 Task: Find connections with filter location Manage with filter topic #fundraisingwith filter profile language German with filter current company Yara Brasil with filter school St. Xavier's College, Jaipur with filter industry Steam and Air-Conditioning Supply with filter service category Event Photography with filter keywords title Landscaping Assistant
Action: Mouse moved to (493, 103)
Screenshot: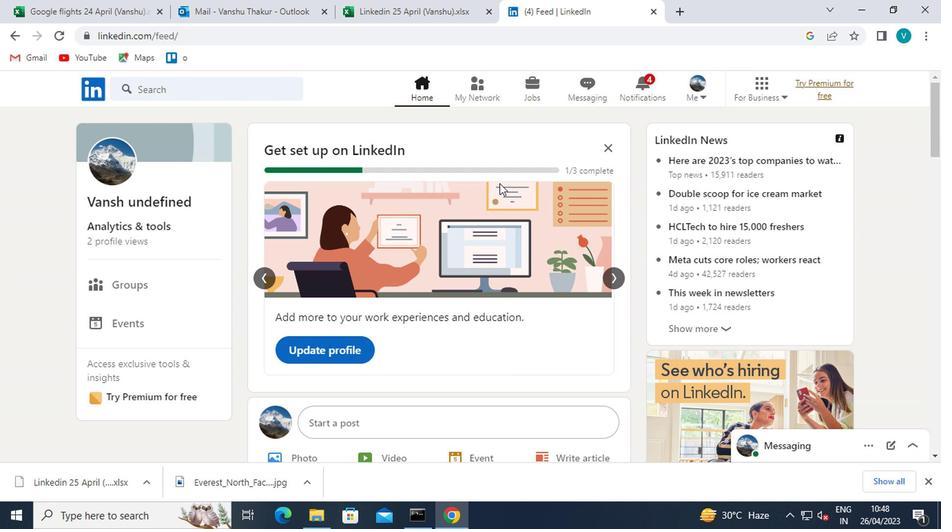
Action: Mouse pressed left at (493, 103)
Screenshot: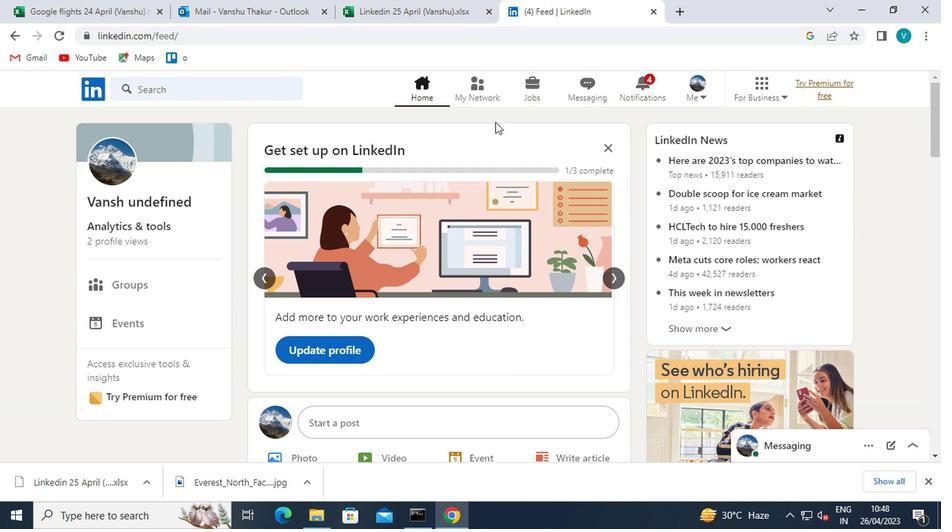 
Action: Mouse moved to (142, 160)
Screenshot: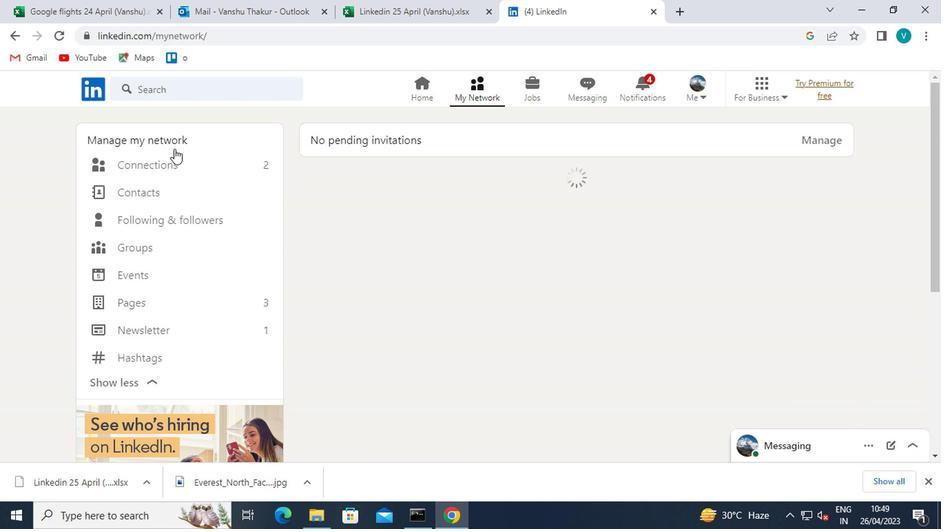 
Action: Mouse pressed left at (142, 160)
Screenshot: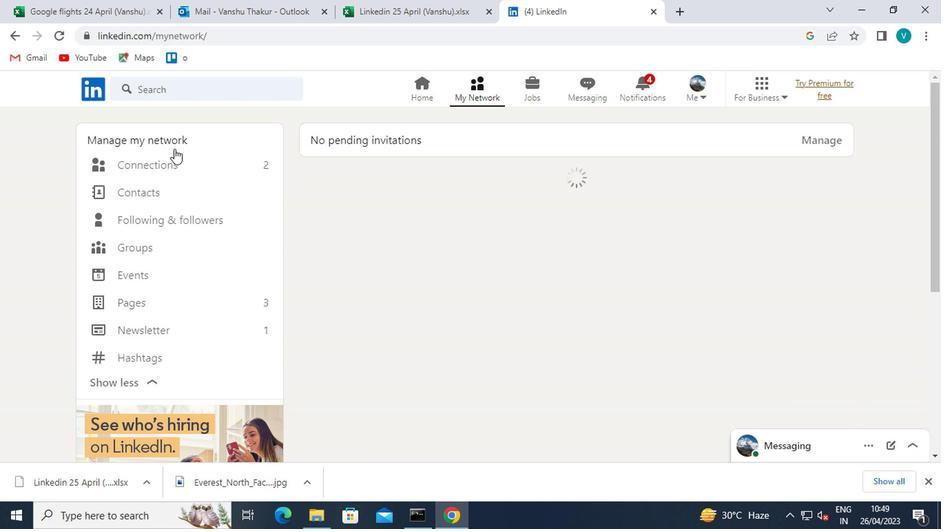 
Action: Mouse moved to (587, 168)
Screenshot: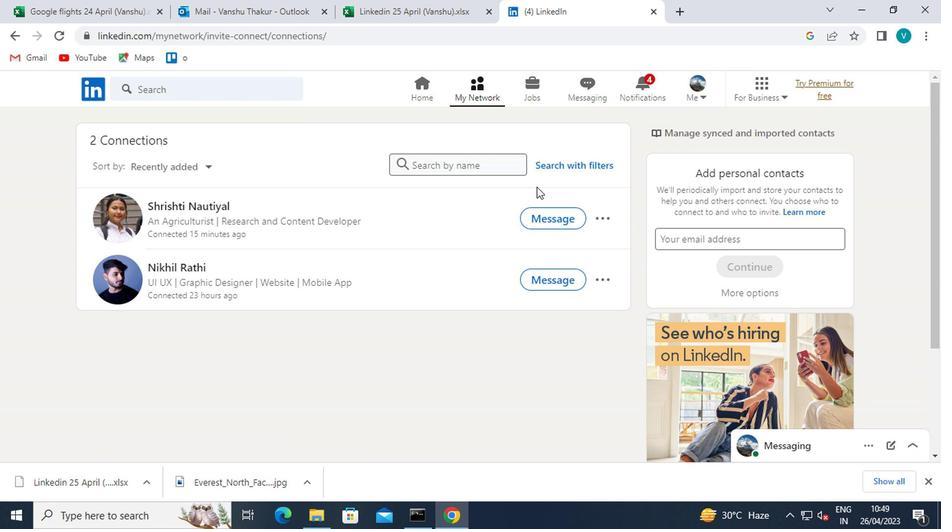 
Action: Mouse pressed left at (587, 168)
Screenshot: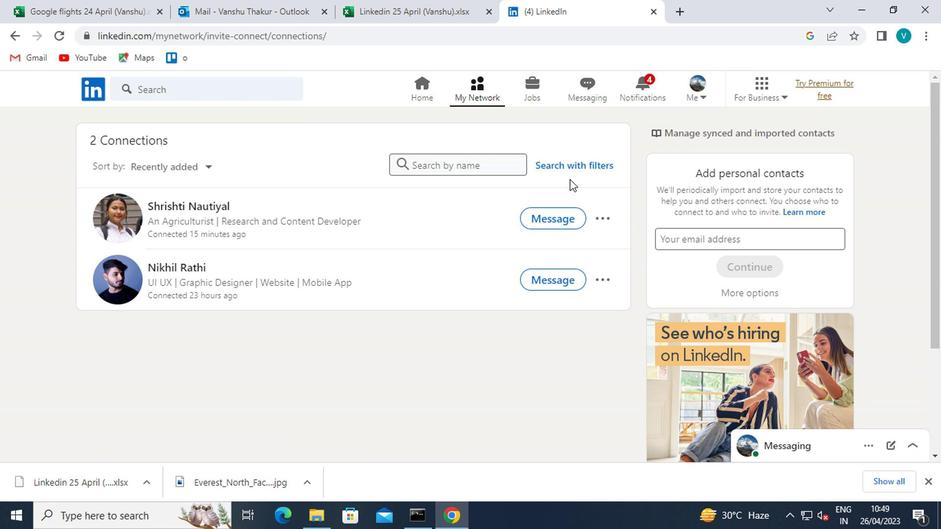 
Action: Mouse moved to (461, 129)
Screenshot: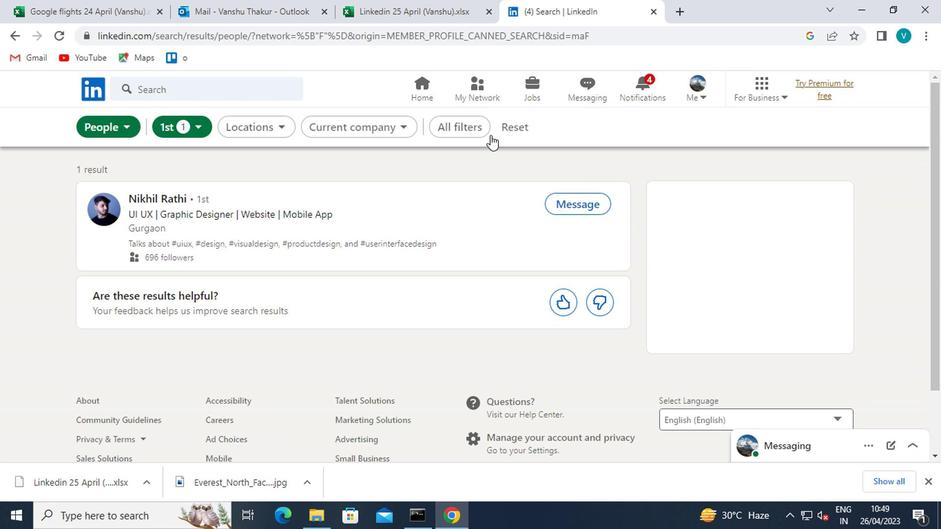 
Action: Mouse pressed left at (461, 129)
Screenshot: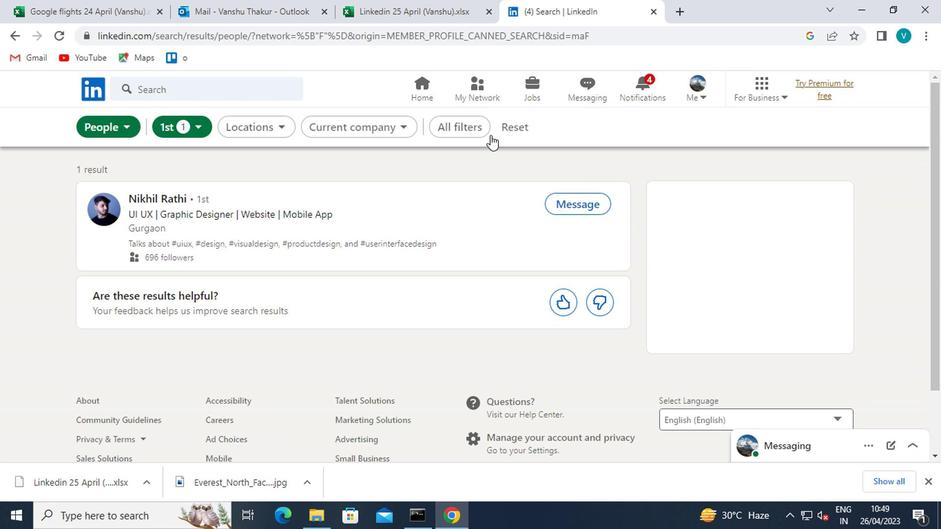
Action: Mouse moved to (609, 221)
Screenshot: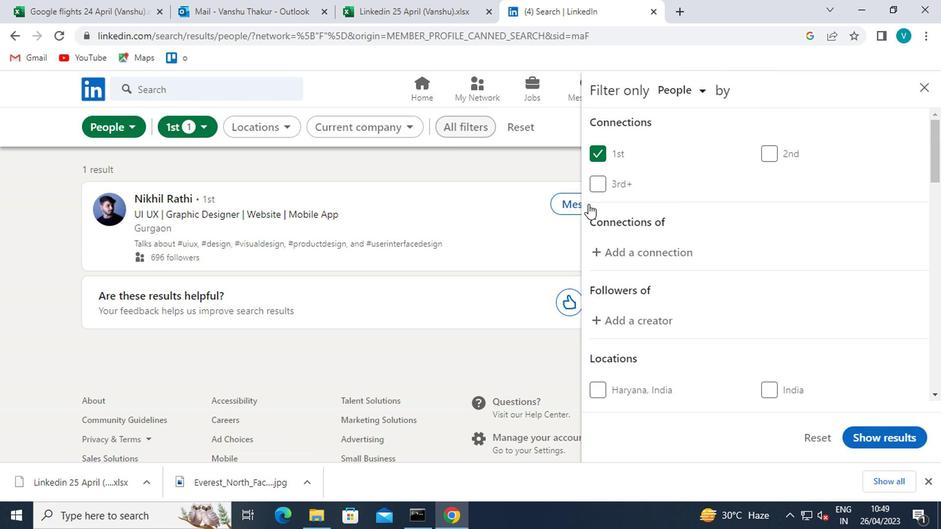 
Action: Mouse scrolled (609, 220) with delta (0, 0)
Screenshot: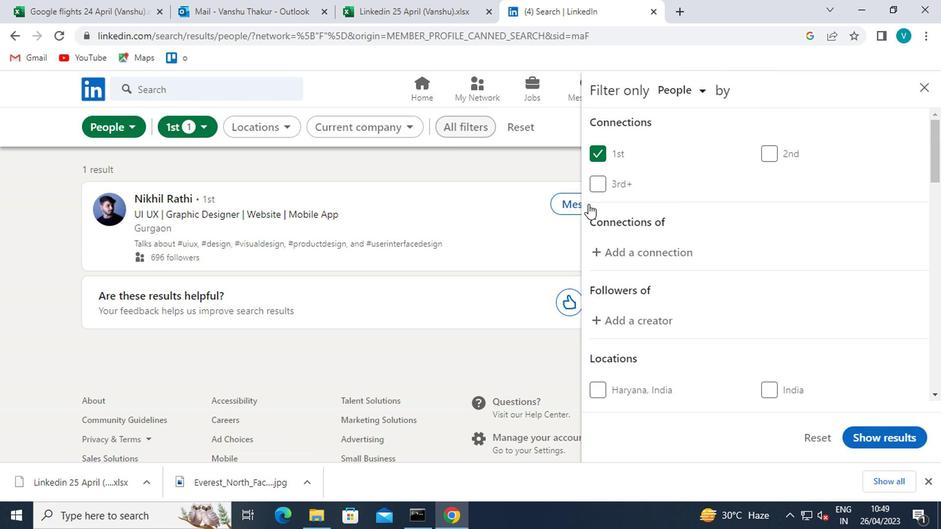 
Action: Mouse scrolled (609, 220) with delta (0, 0)
Screenshot: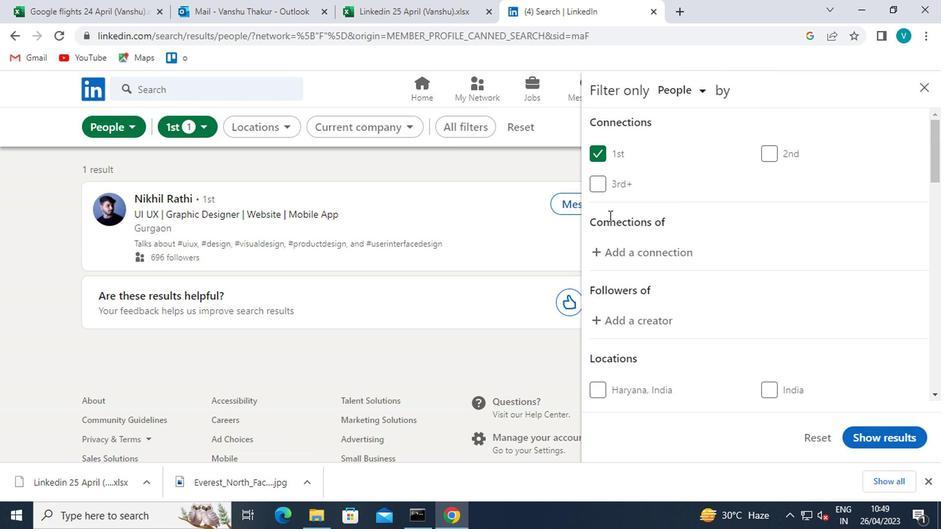 
Action: Mouse moved to (609, 221)
Screenshot: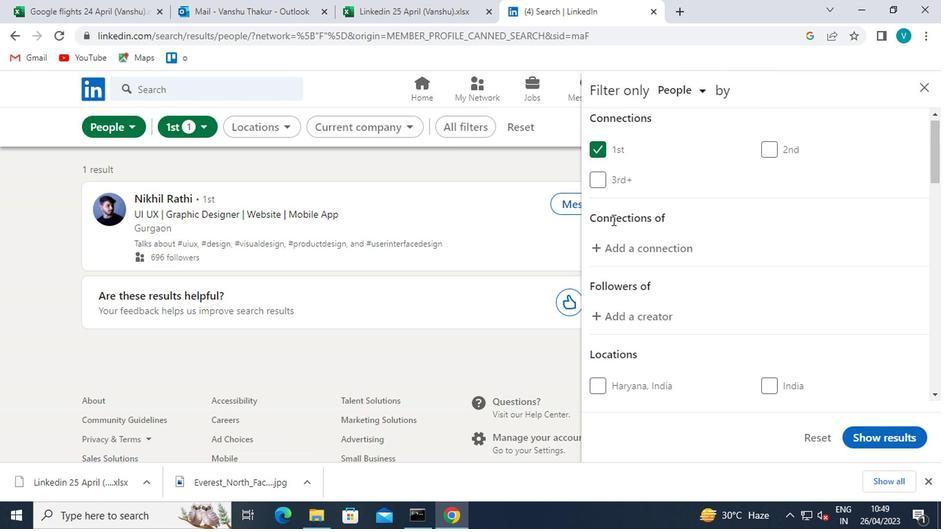
Action: Mouse scrolled (609, 220) with delta (0, 0)
Screenshot: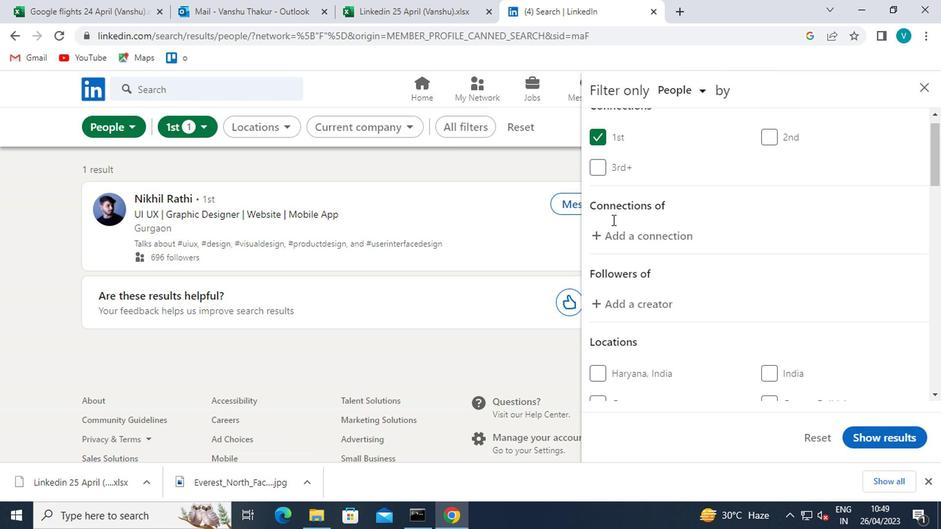 
Action: Mouse moved to (629, 246)
Screenshot: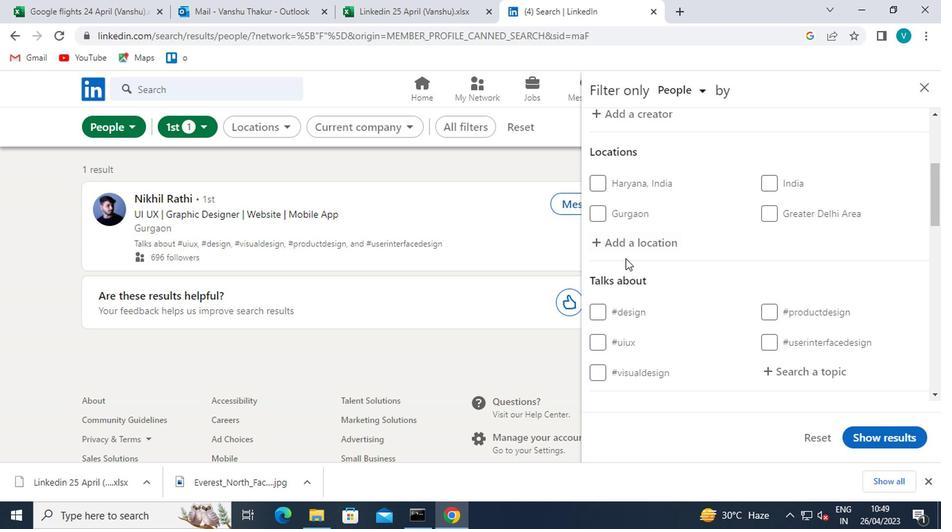 
Action: Mouse pressed left at (629, 246)
Screenshot: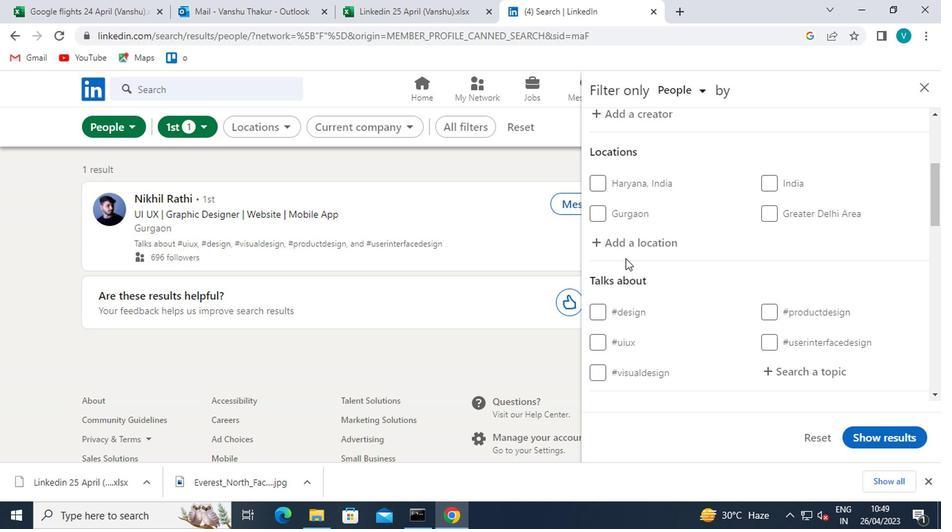 
Action: Key pressed <Key.shift>MANAGE
Screenshot: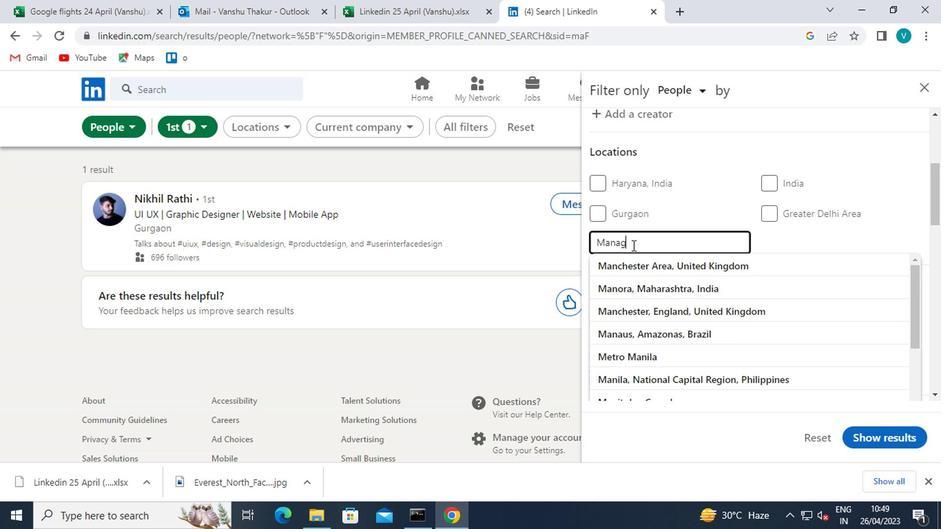 
Action: Mouse moved to (646, 261)
Screenshot: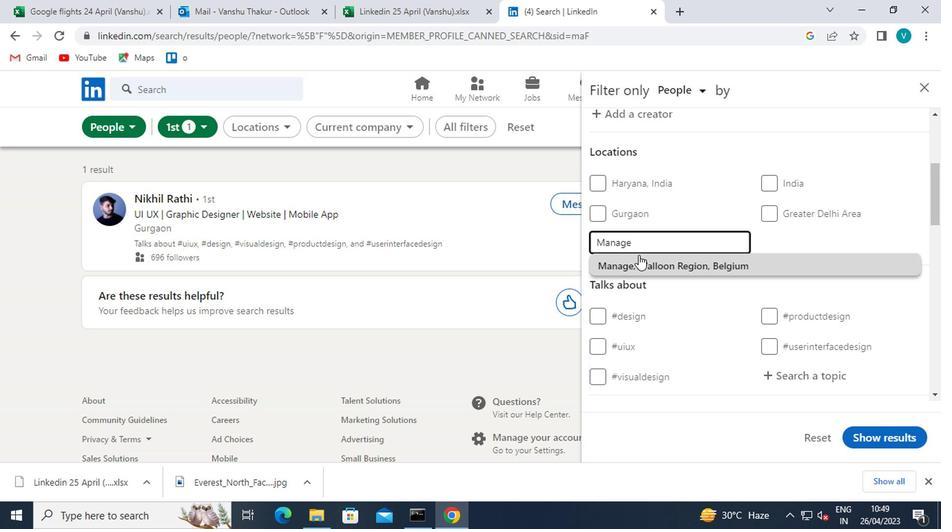 
Action: Mouse pressed left at (646, 261)
Screenshot: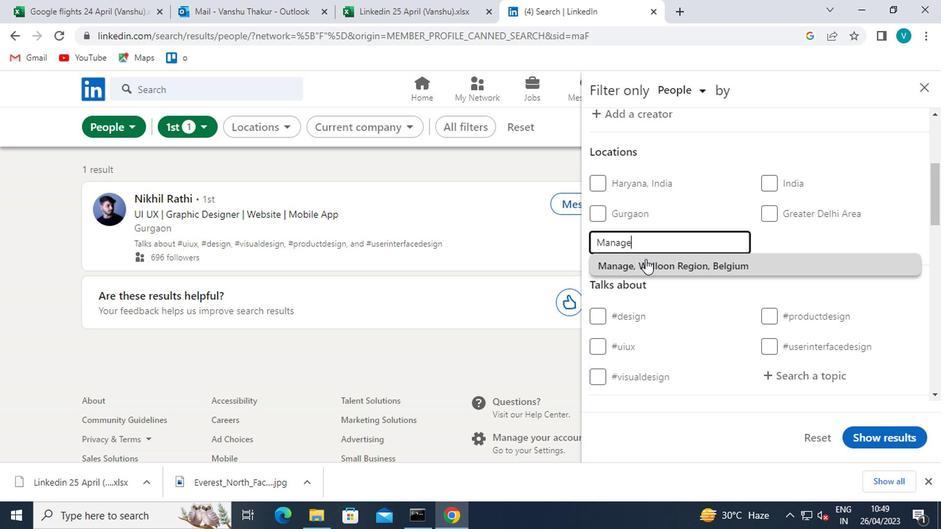 
Action: Mouse scrolled (646, 261) with delta (0, 0)
Screenshot: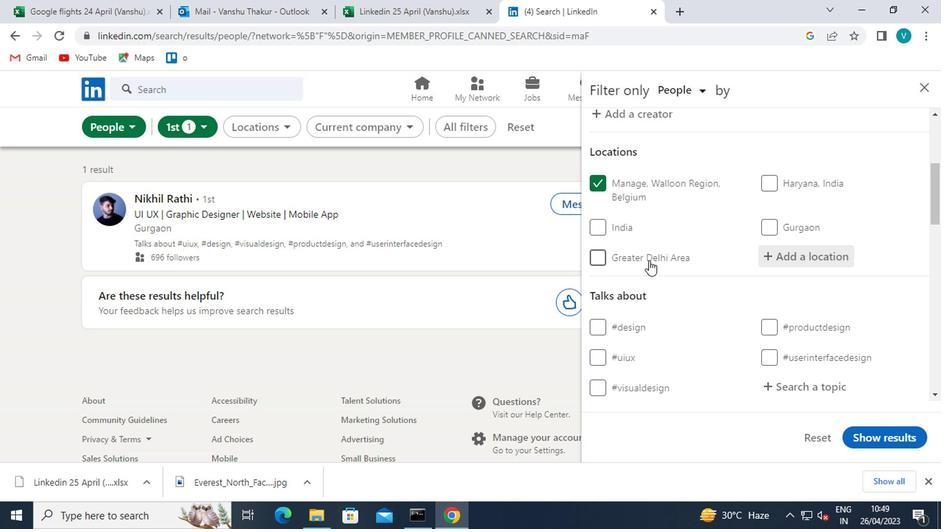 
Action: Mouse moved to (763, 315)
Screenshot: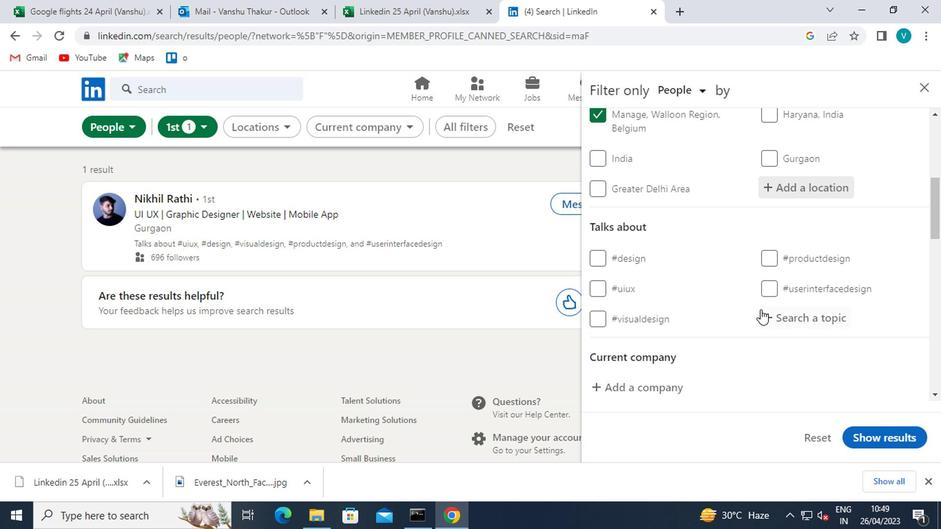
Action: Mouse pressed left at (763, 315)
Screenshot: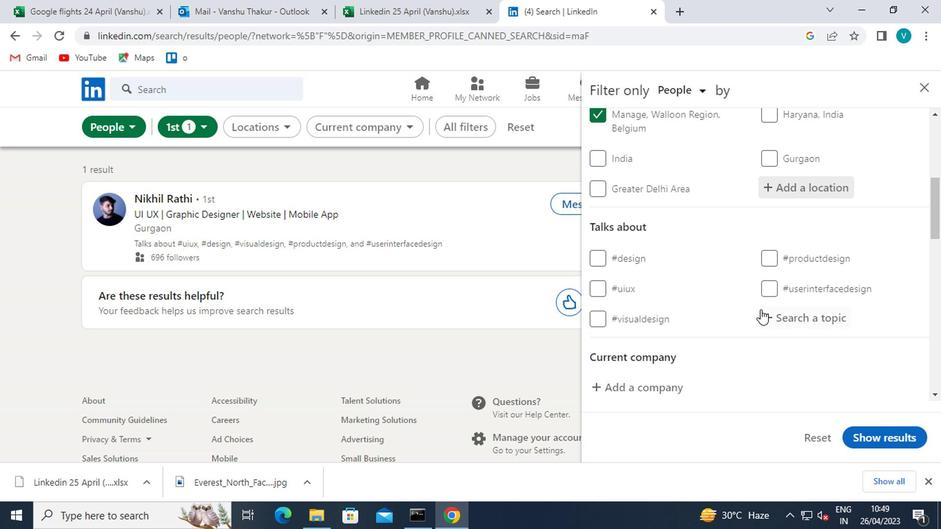 
Action: Key pressed <Key.shift>#FUNDRAISING
Screenshot: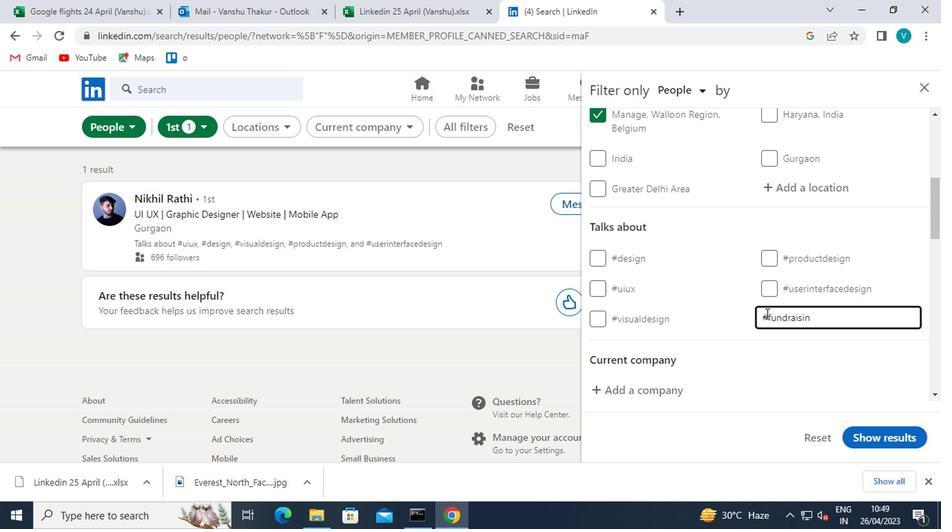 
Action: Mouse moved to (773, 340)
Screenshot: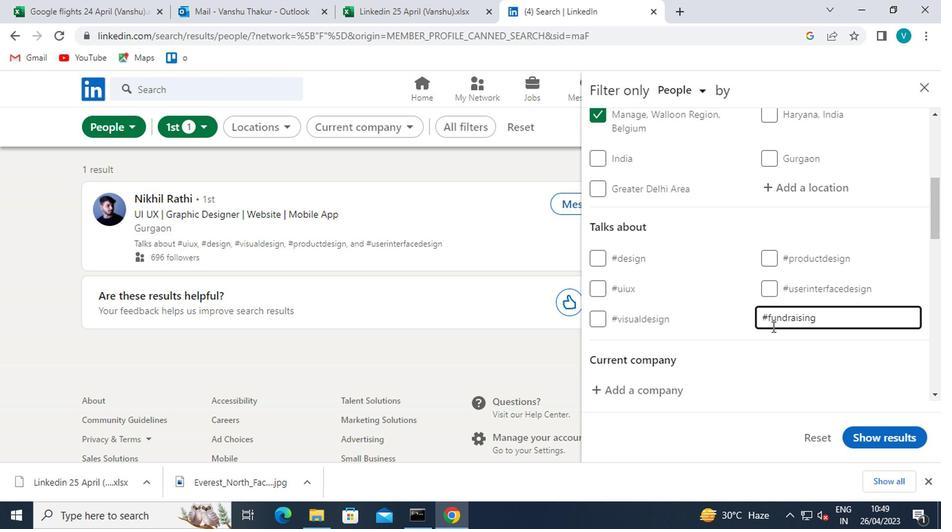 
Action: Mouse pressed left at (773, 340)
Screenshot: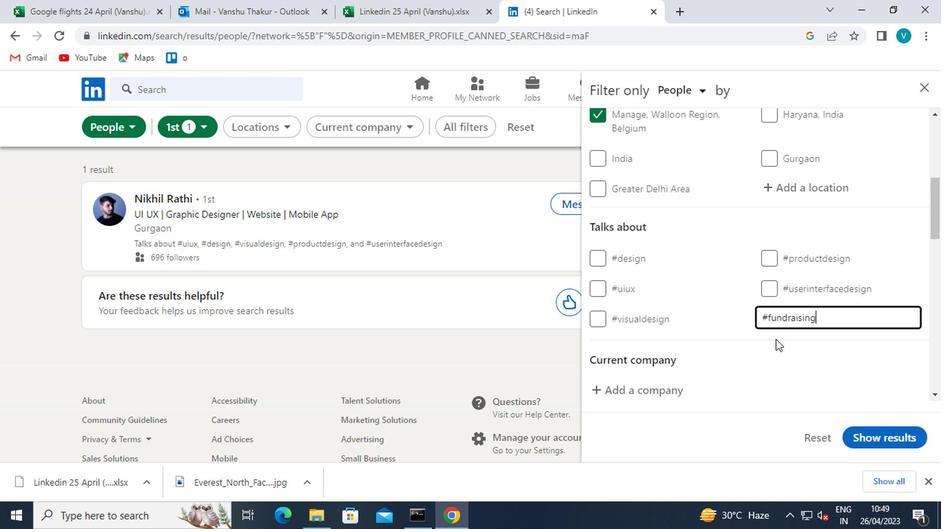 
Action: Mouse scrolled (773, 339) with delta (0, 0)
Screenshot: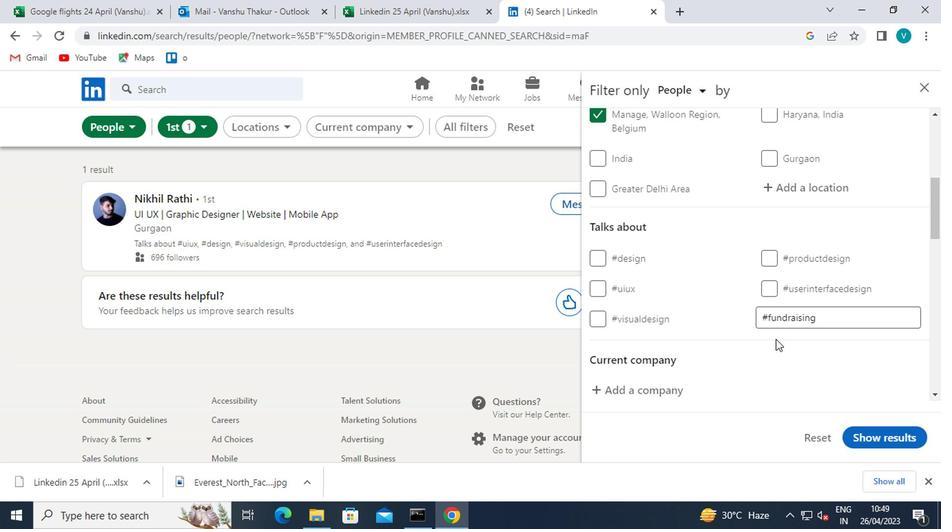 
Action: Mouse scrolled (773, 339) with delta (0, 0)
Screenshot: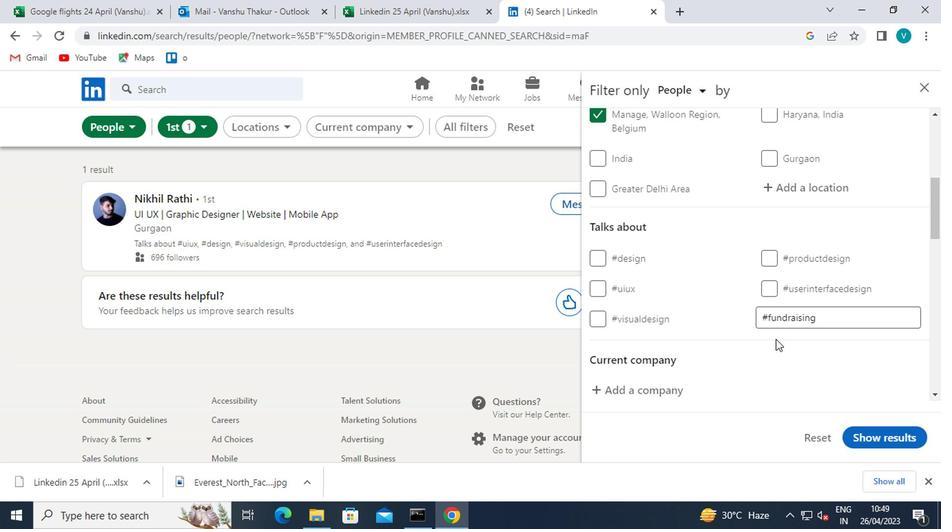 
Action: Mouse moved to (640, 244)
Screenshot: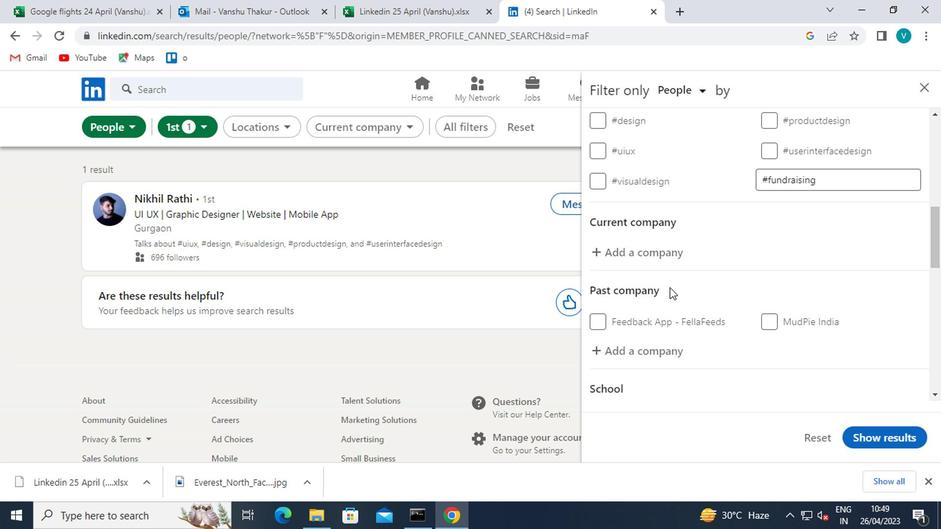 
Action: Mouse pressed left at (640, 244)
Screenshot: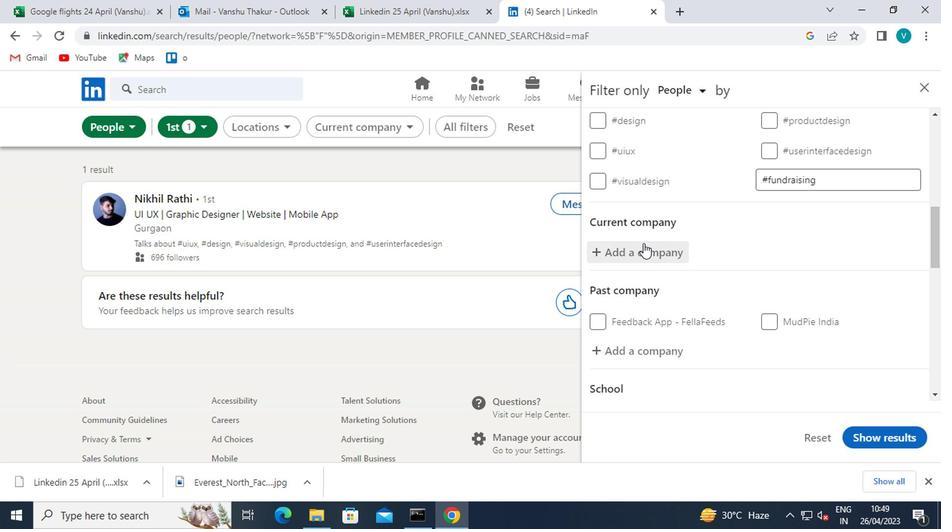 
Action: Key pressed <Key.shift><Key.shift>YARA<Key.space>
Screenshot: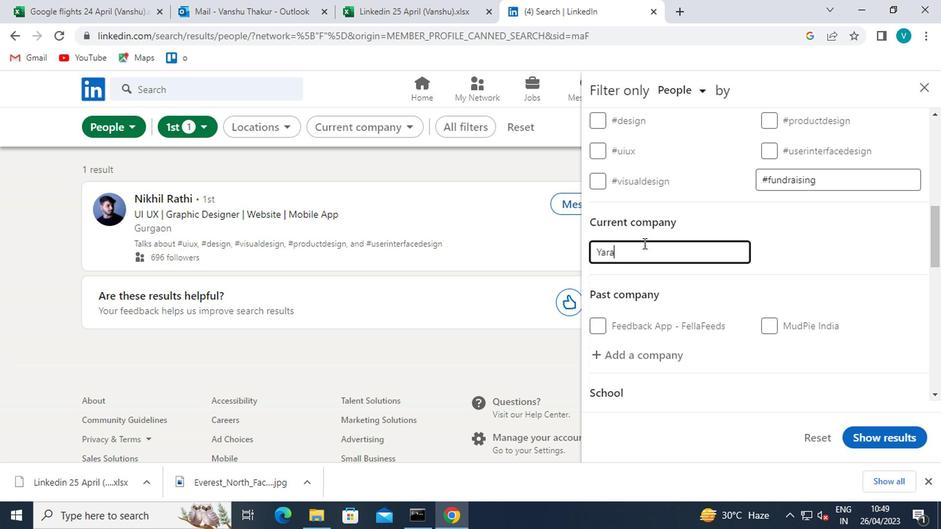 
Action: Mouse moved to (664, 312)
Screenshot: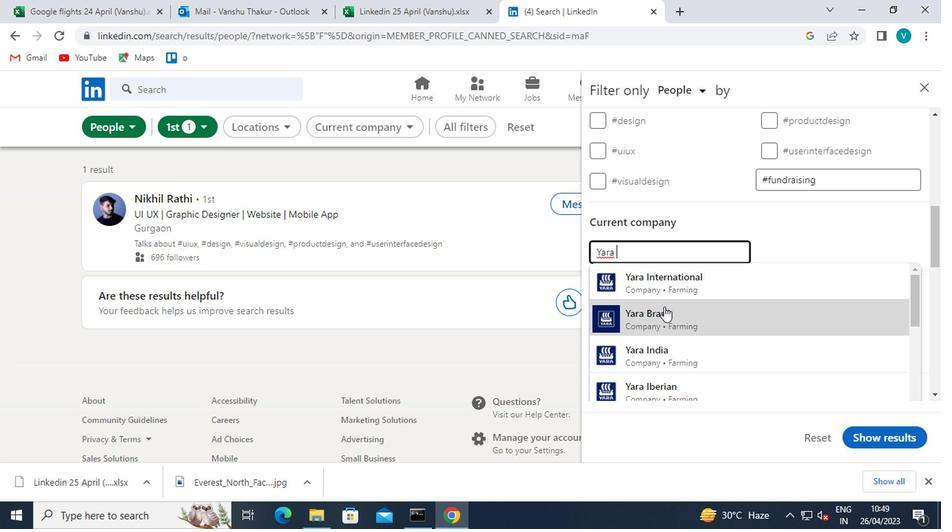 
Action: Mouse pressed left at (664, 312)
Screenshot: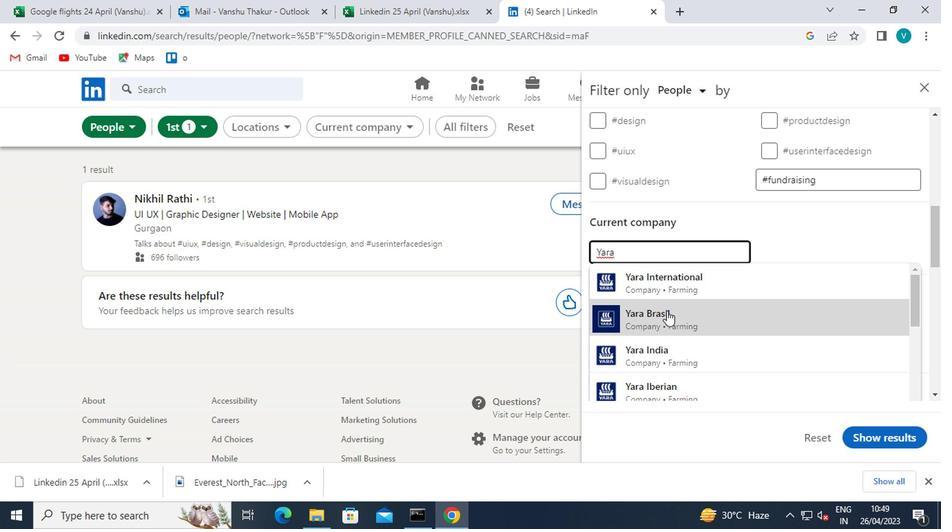 
Action: Mouse scrolled (664, 311) with delta (0, 0)
Screenshot: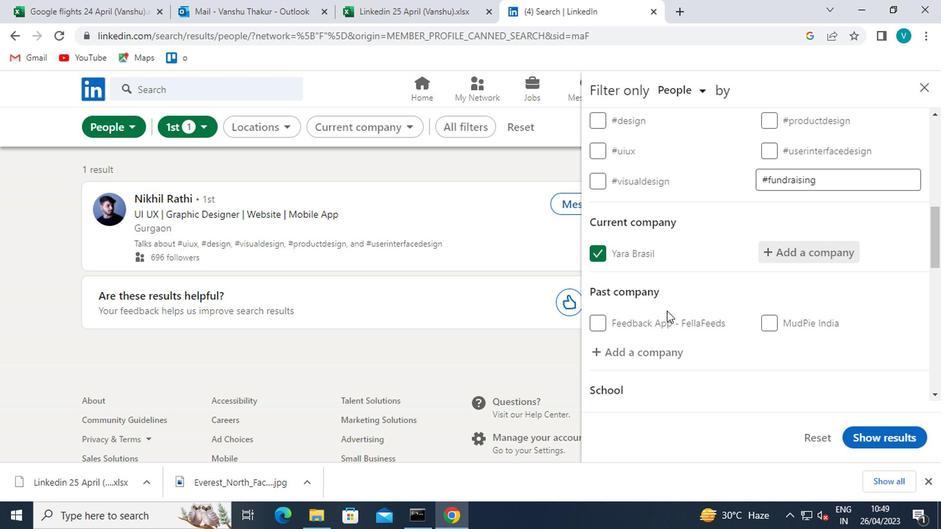 
Action: Mouse scrolled (664, 311) with delta (0, 0)
Screenshot: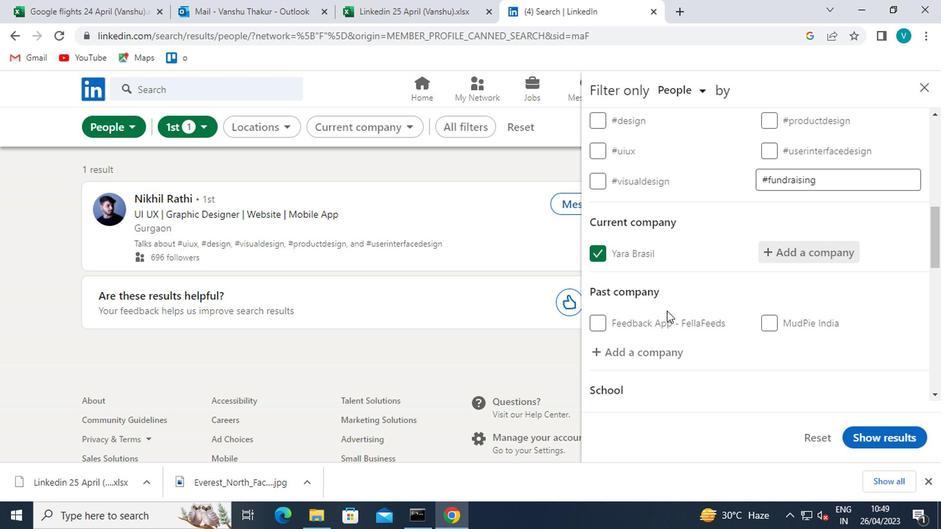 
Action: Mouse moved to (629, 333)
Screenshot: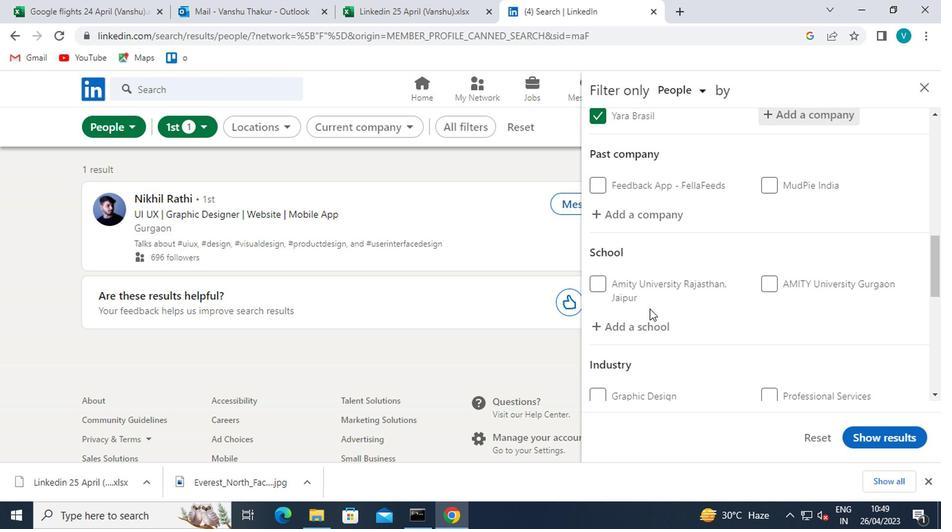 
Action: Mouse pressed left at (629, 333)
Screenshot: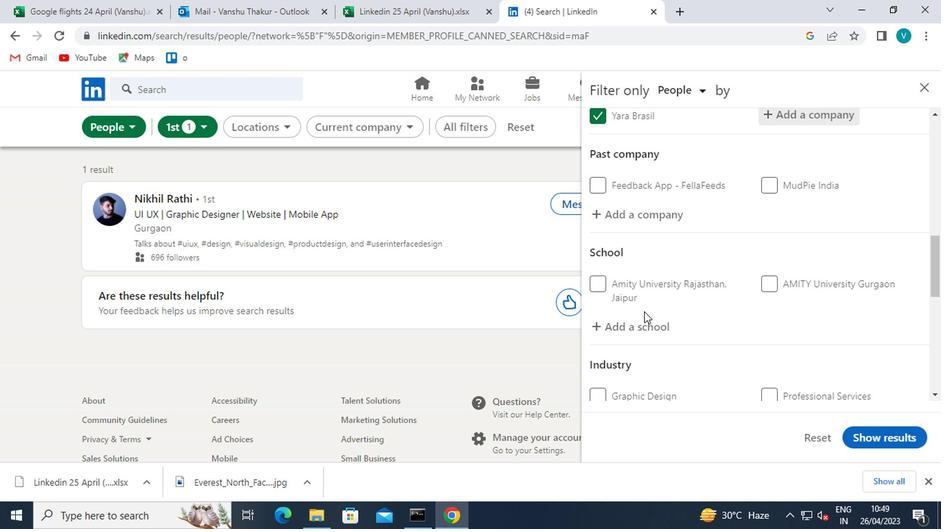 
Action: Key pressed <Key.shift>ST,<Key.backspace>.<Key.space><Key.shift><Key.shift>XAVIERS<Key.space><Key.shift>COLLEGE,<Key.space><Key.shift>J
Screenshot: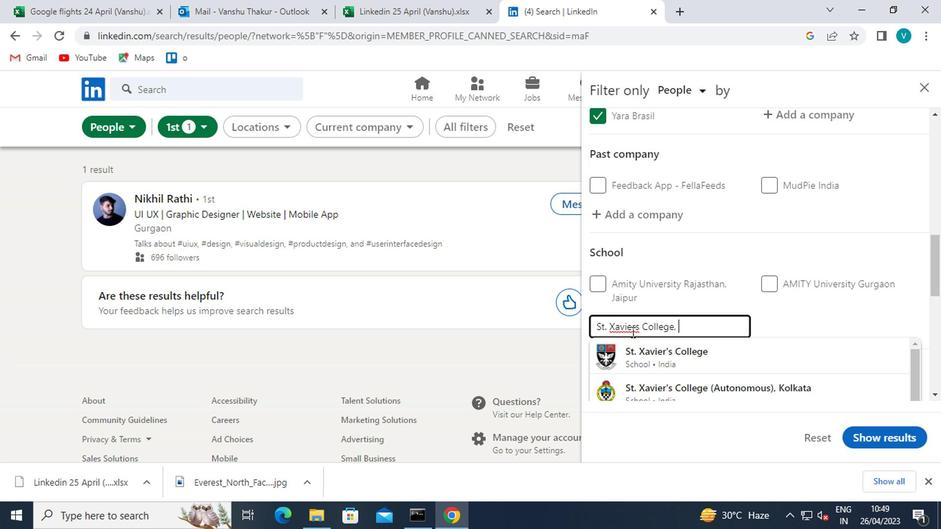 
Action: Mouse moved to (767, 359)
Screenshot: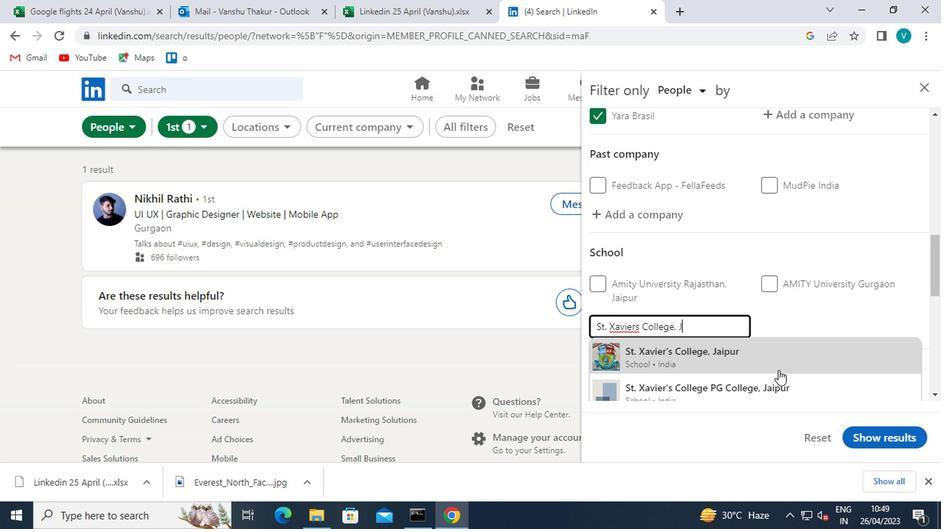 
Action: Mouse pressed left at (767, 359)
Screenshot: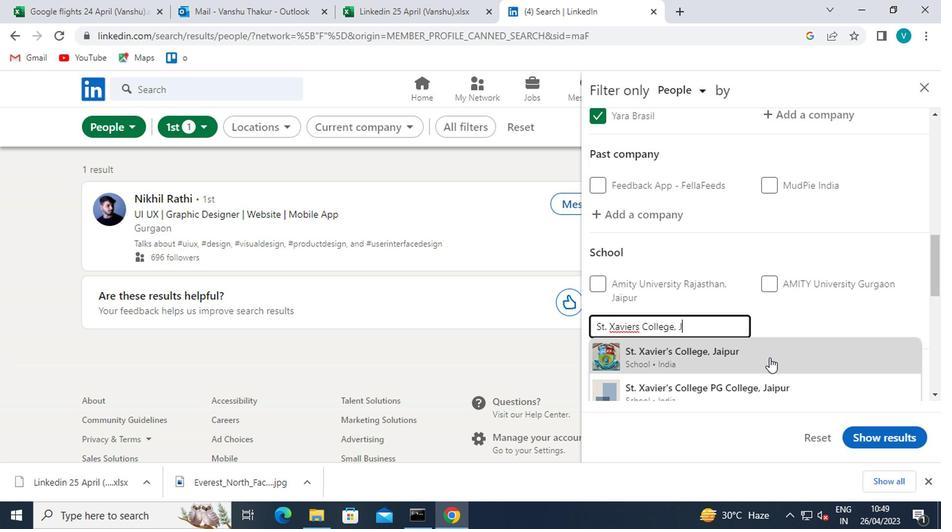 
Action: Mouse scrolled (767, 358) with delta (0, 0)
Screenshot: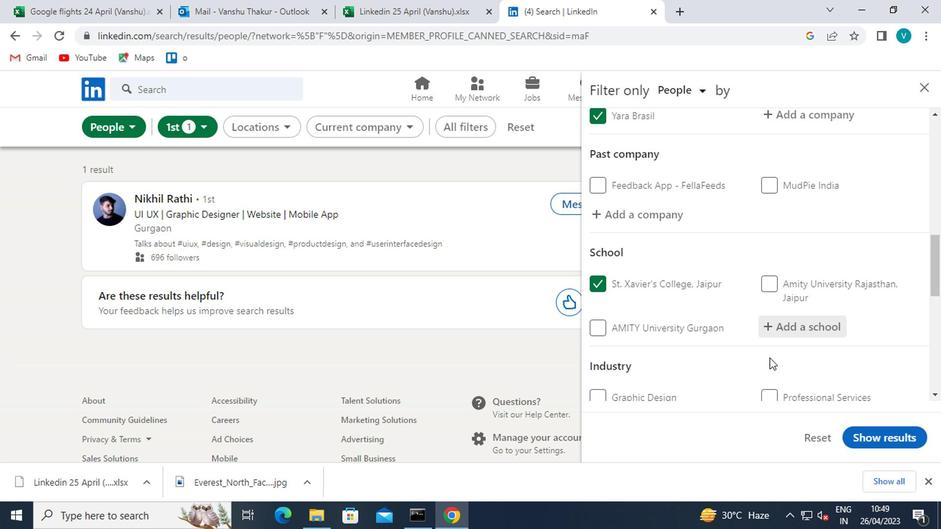 
Action: Mouse scrolled (767, 358) with delta (0, 0)
Screenshot: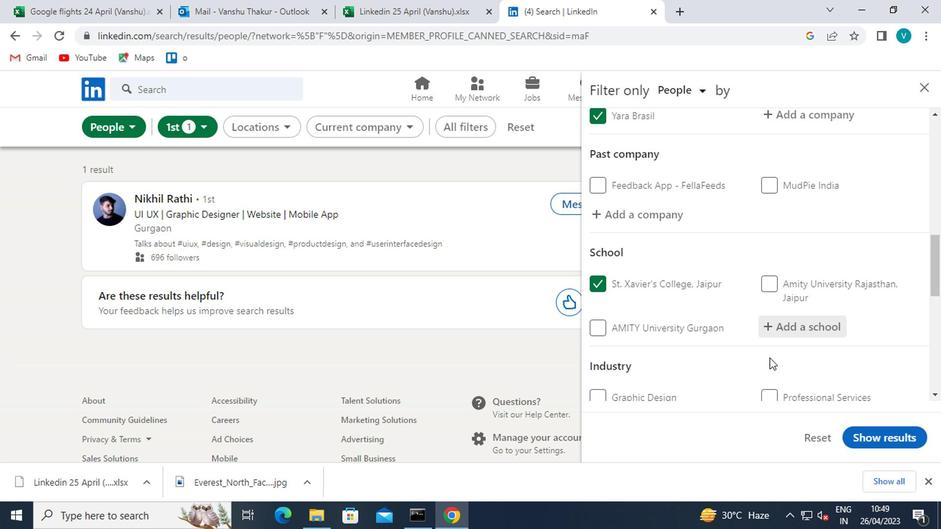 
Action: Mouse scrolled (767, 358) with delta (0, 0)
Screenshot: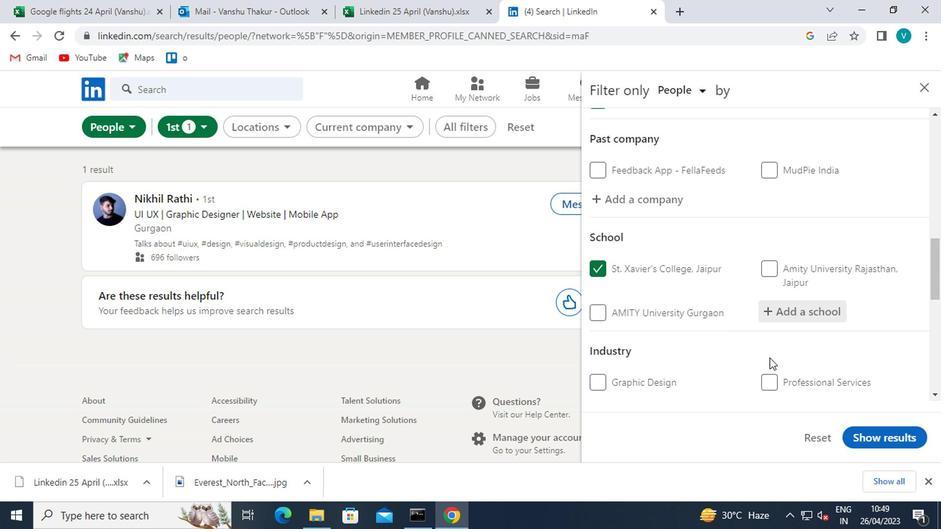 
Action: Mouse moved to (803, 221)
Screenshot: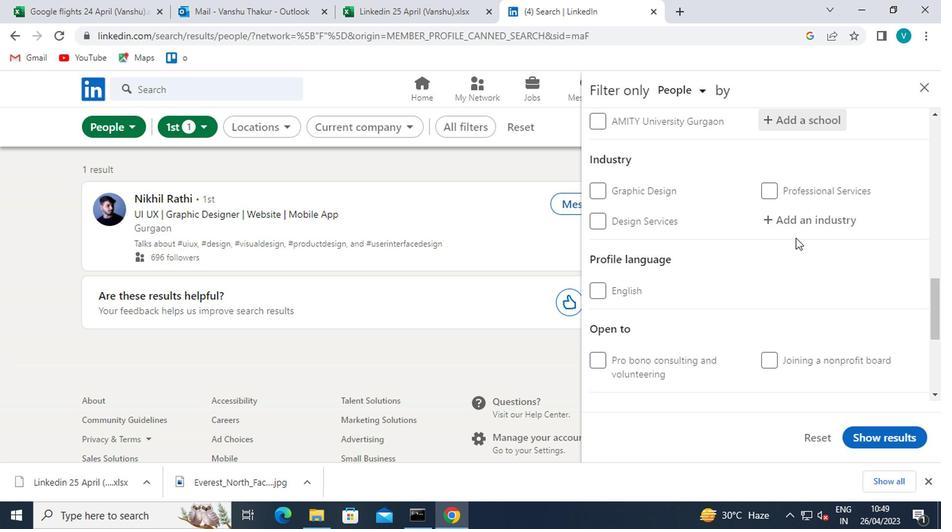 
Action: Mouse pressed left at (803, 221)
Screenshot: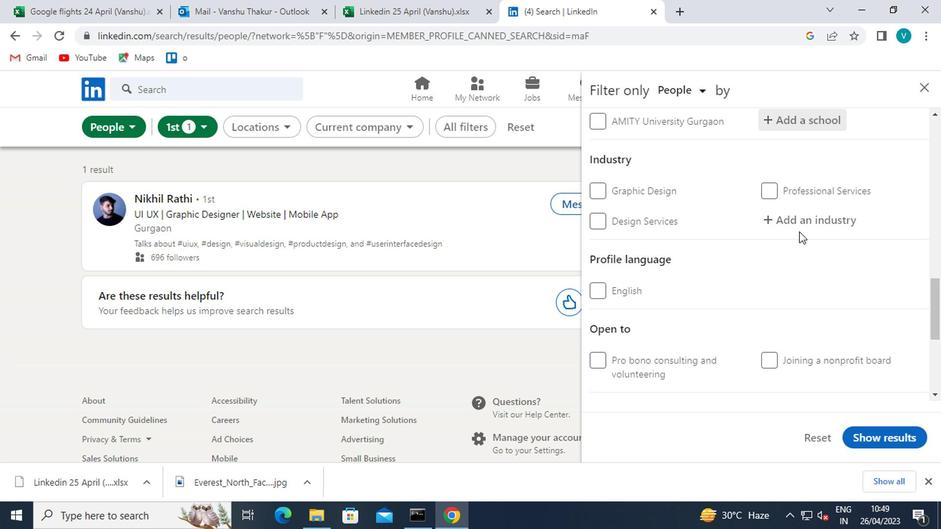 
Action: Key pressed <Key.shift>STEAM<Key.space>
Screenshot: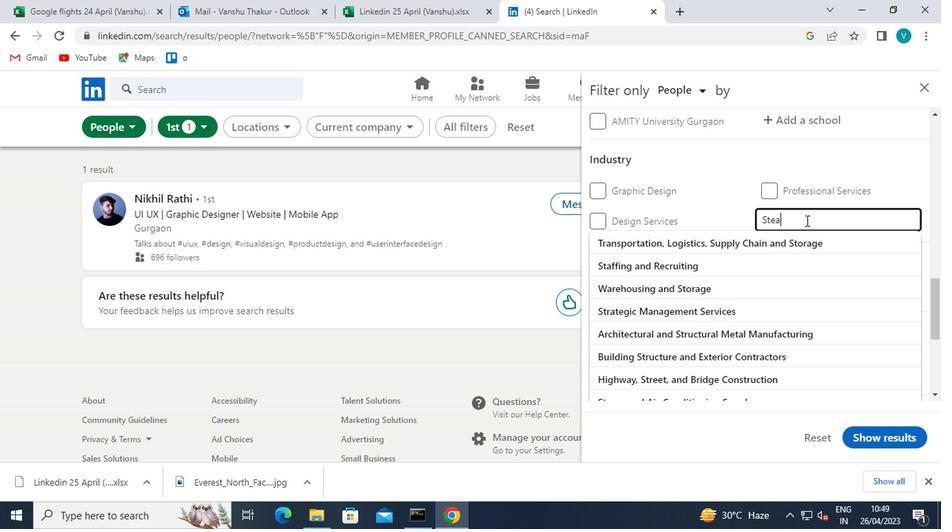 
Action: Mouse moved to (748, 246)
Screenshot: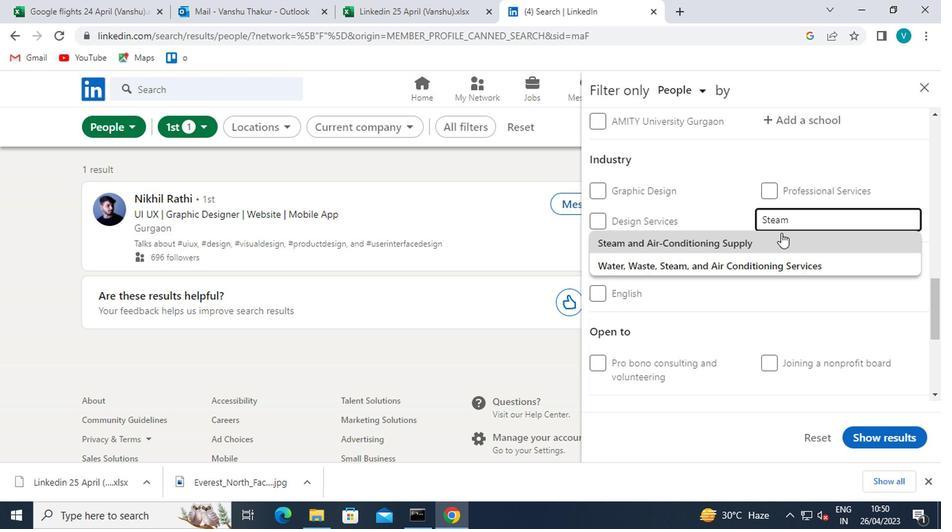 
Action: Mouse pressed left at (748, 246)
Screenshot: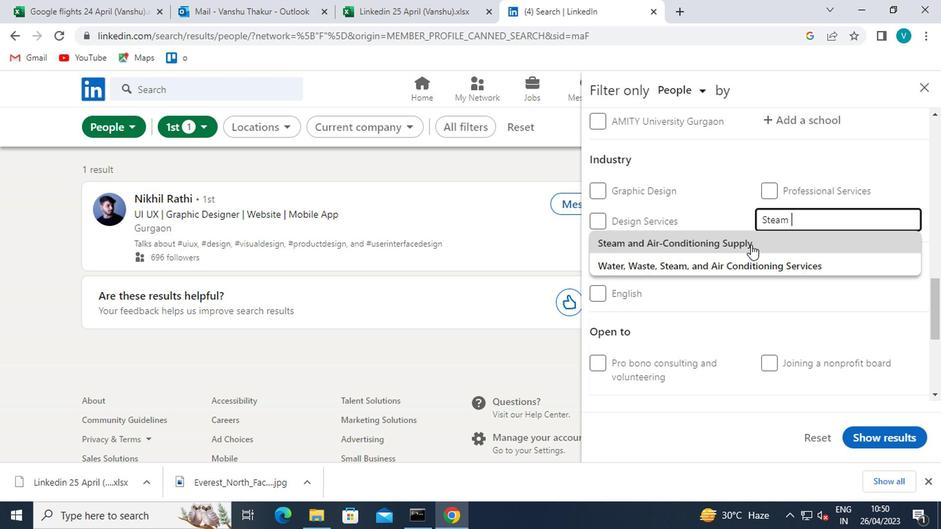 
Action: Mouse scrolled (748, 245) with delta (0, 0)
Screenshot: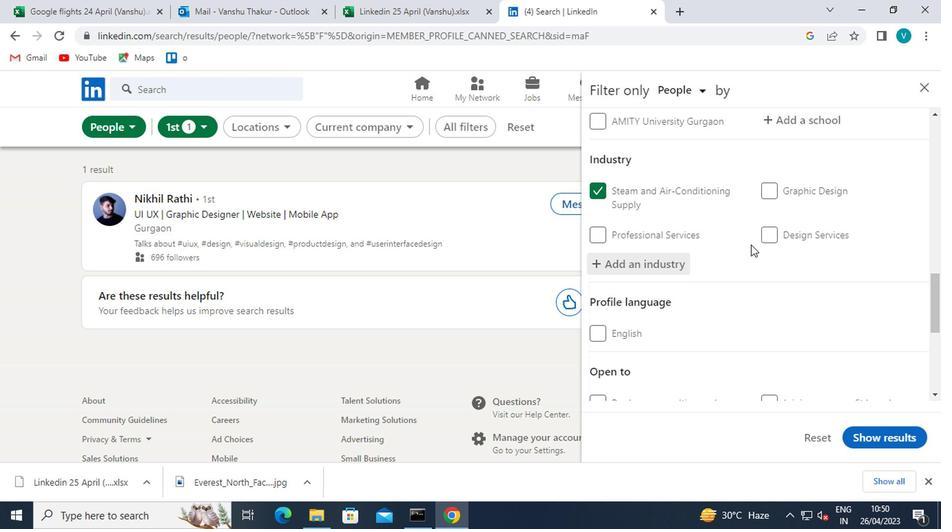 
Action: Mouse scrolled (748, 245) with delta (0, 0)
Screenshot: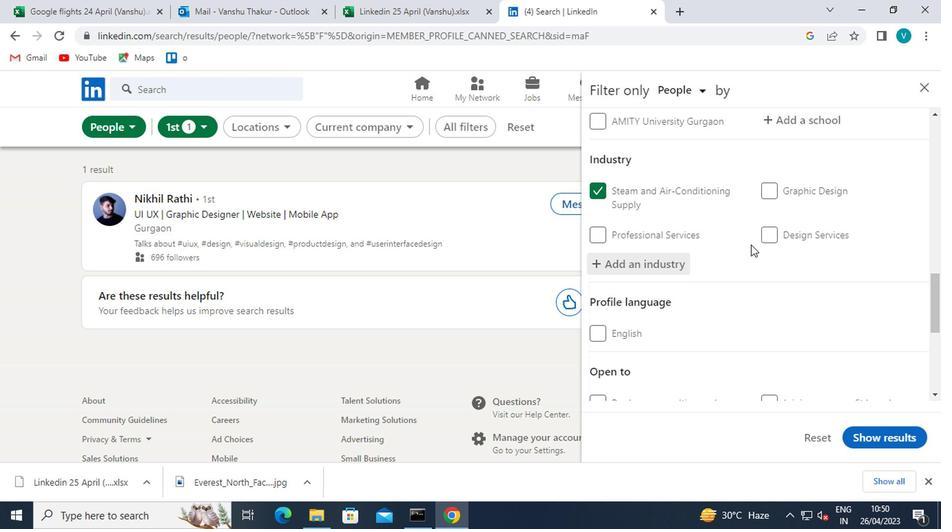
Action: Mouse moved to (742, 257)
Screenshot: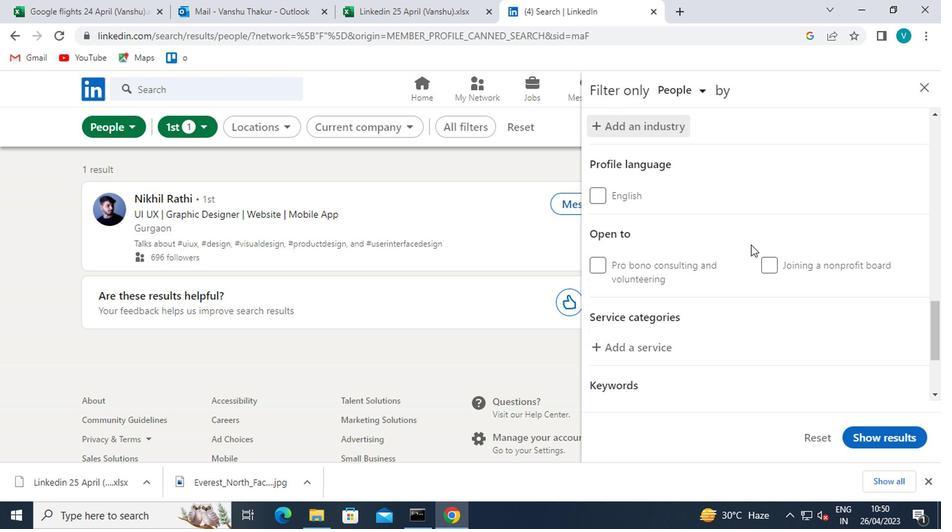 
Action: Mouse scrolled (742, 256) with delta (0, 0)
Screenshot: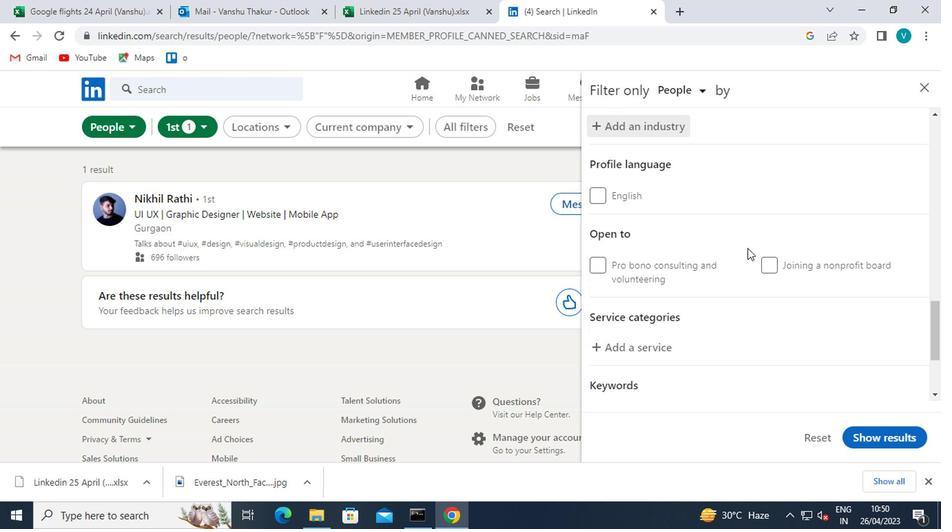 
Action: Mouse moved to (648, 275)
Screenshot: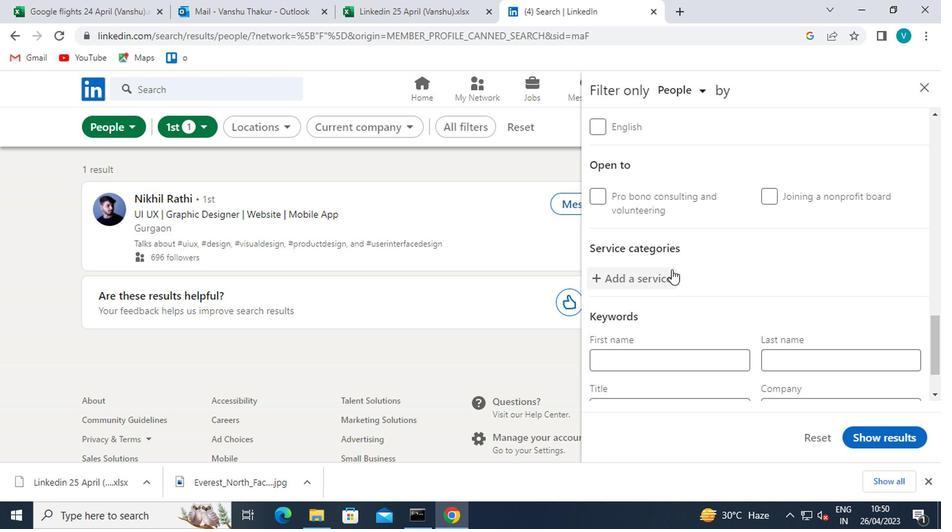 
Action: Mouse pressed left at (648, 275)
Screenshot: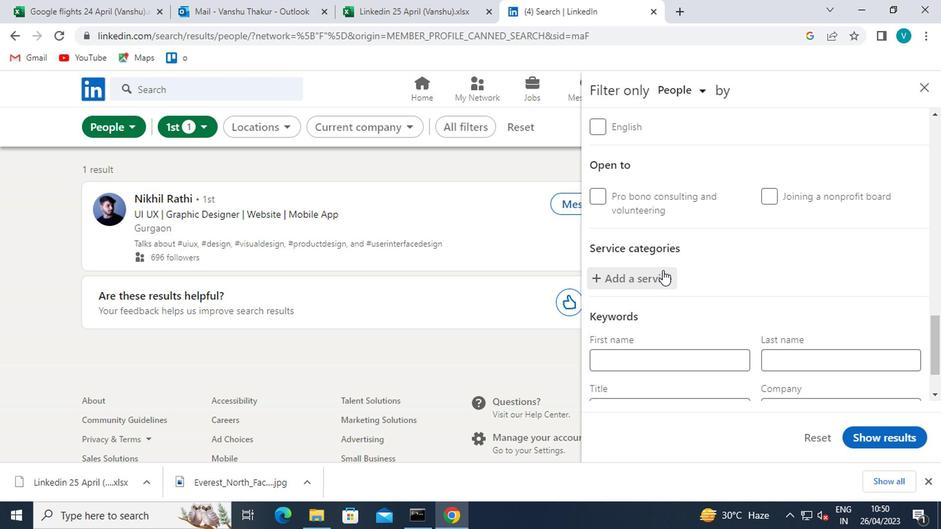 
Action: Key pressed <Key.shift>EVENT<Key.space>
Screenshot: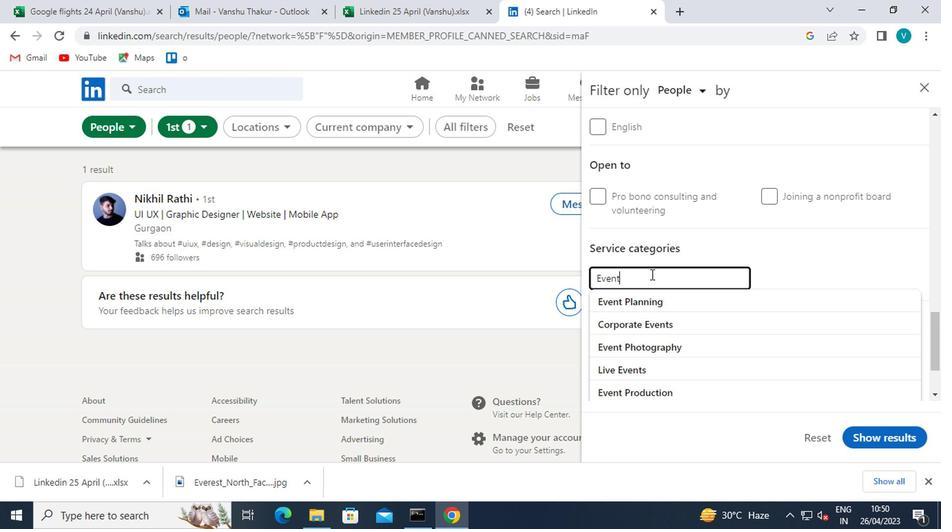 
Action: Mouse moved to (648, 322)
Screenshot: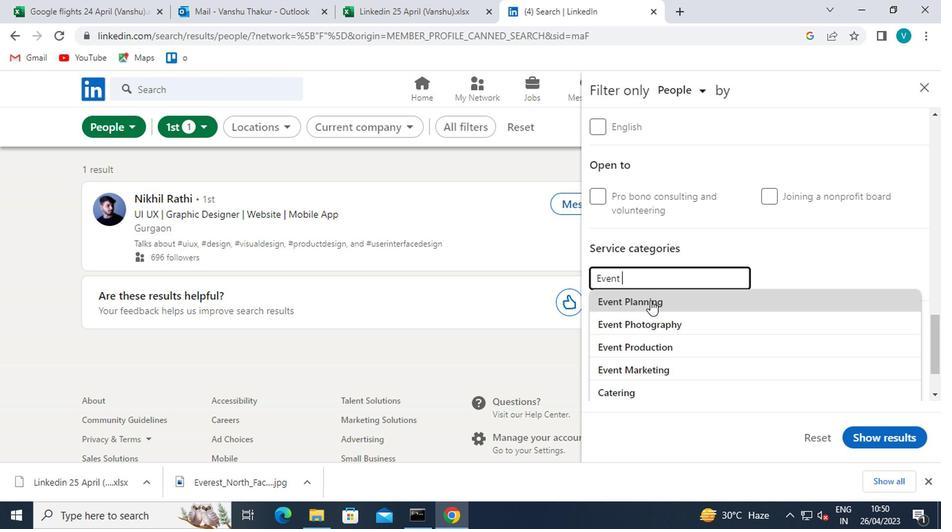 
Action: Mouse pressed left at (648, 322)
Screenshot: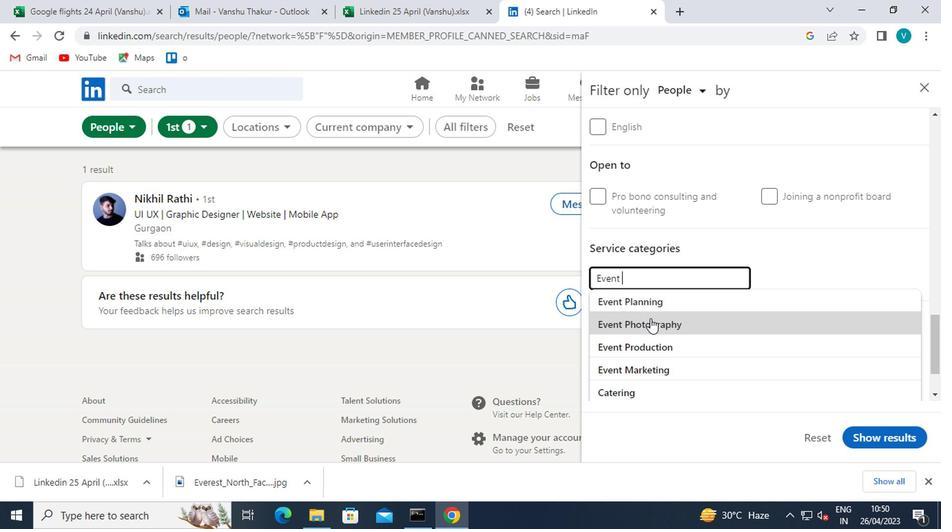
Action: Mouse scrolled (648, 321) with delta (0, 0)
Screenshot: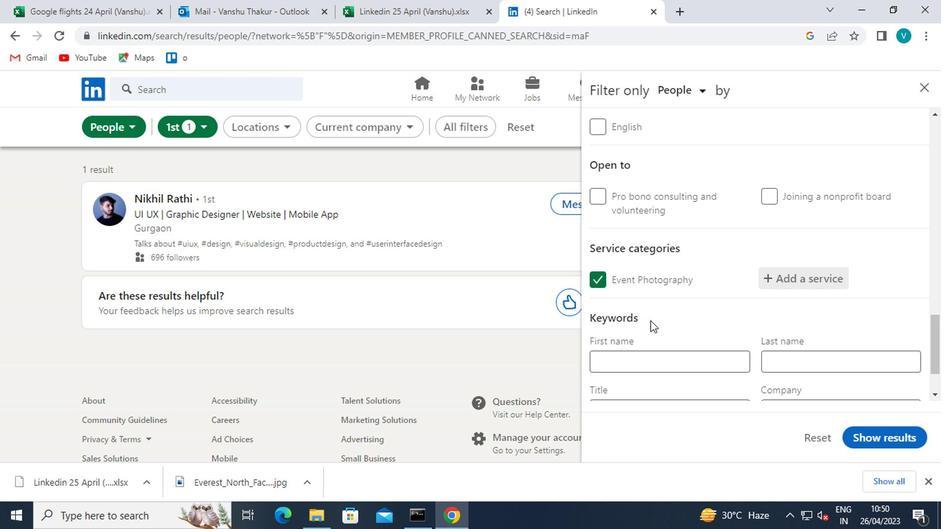 
Action: Mouse scrolled (648, 321) with delta (0, 0)
Screenshot: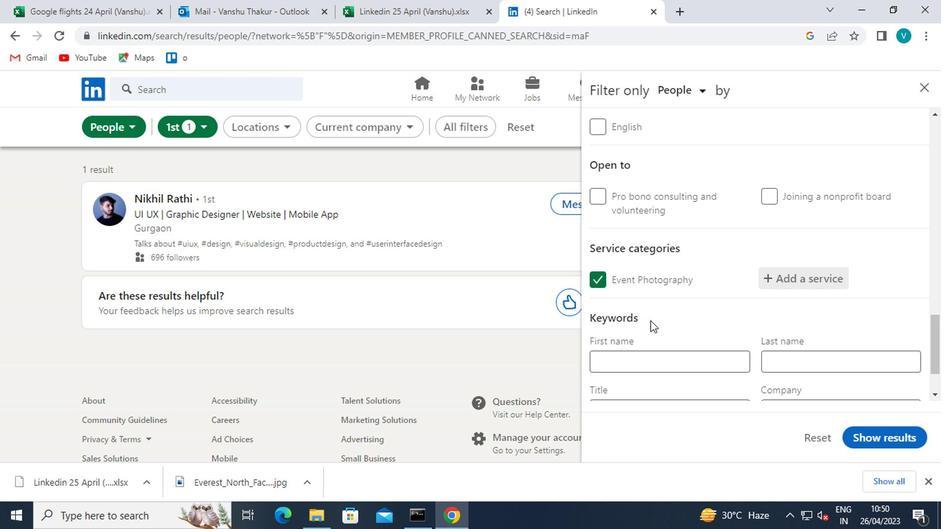 
Action: Mouse pressed left at (648, 322)
Screenshot: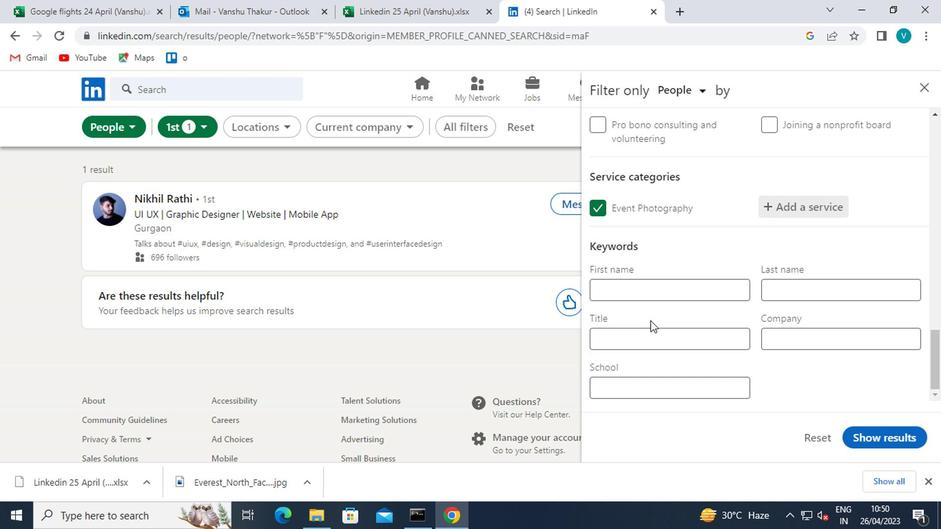 
Action: Mouse moved to (649, 326)
Screenshot: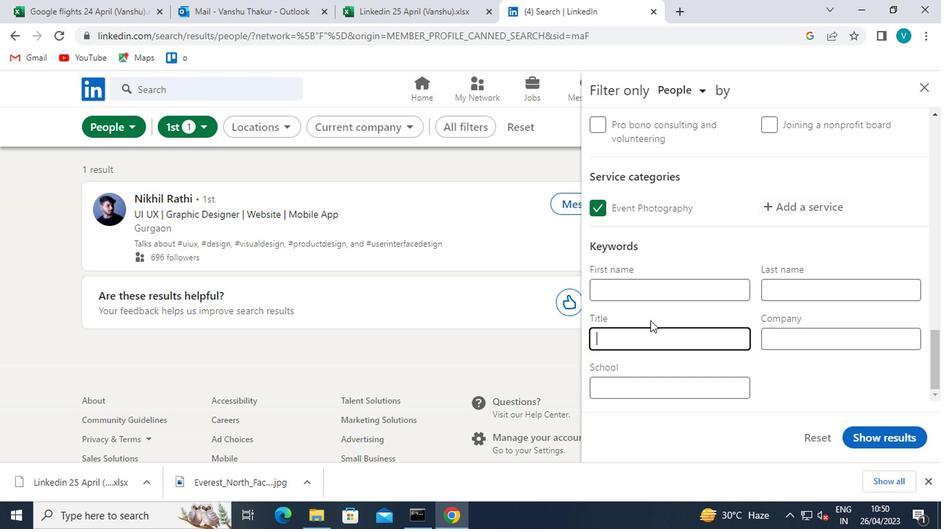 
Action: Key pressed <Key.shift>LAM<Key.backspace>NDSCAPING<Key.space><Key.shift>
Screenshot: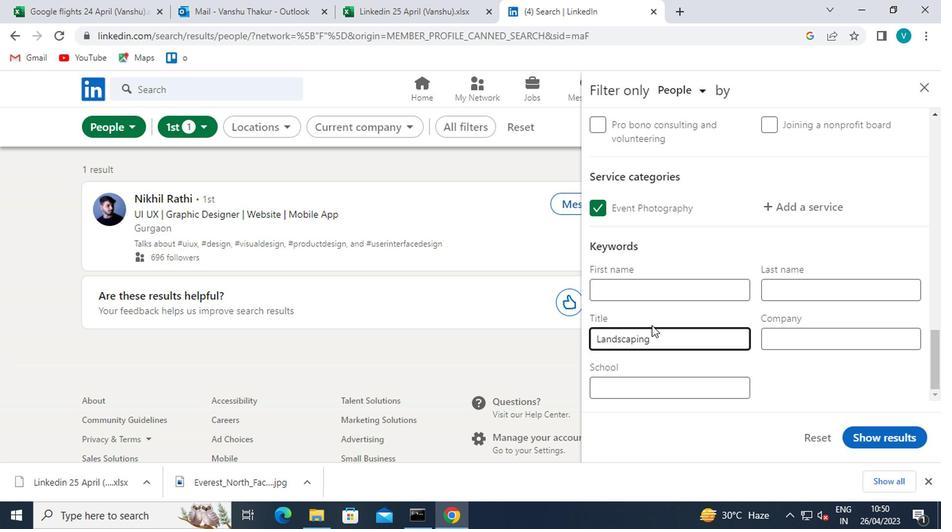 
Action: Mouse moved to (649, 326)
Screenshot: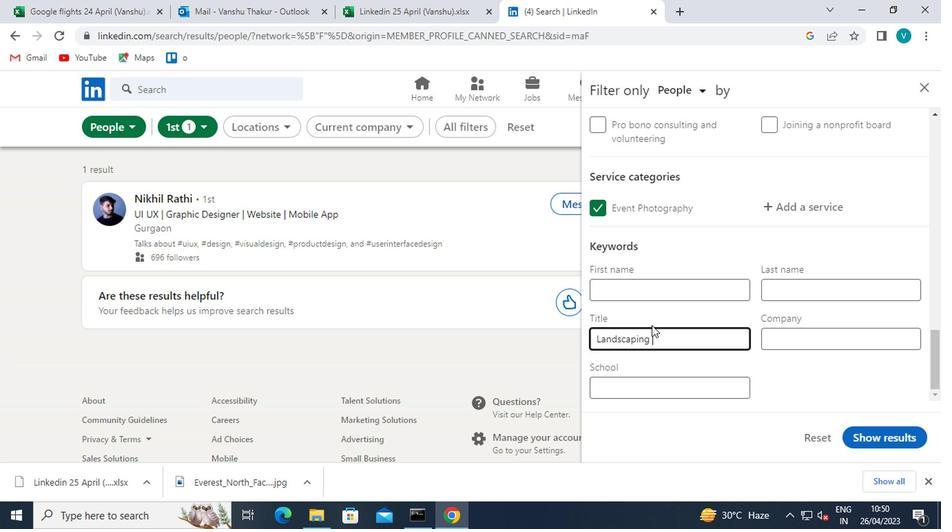 
Action: Key pressed ASSISTANT<Key.space>
Screenshot: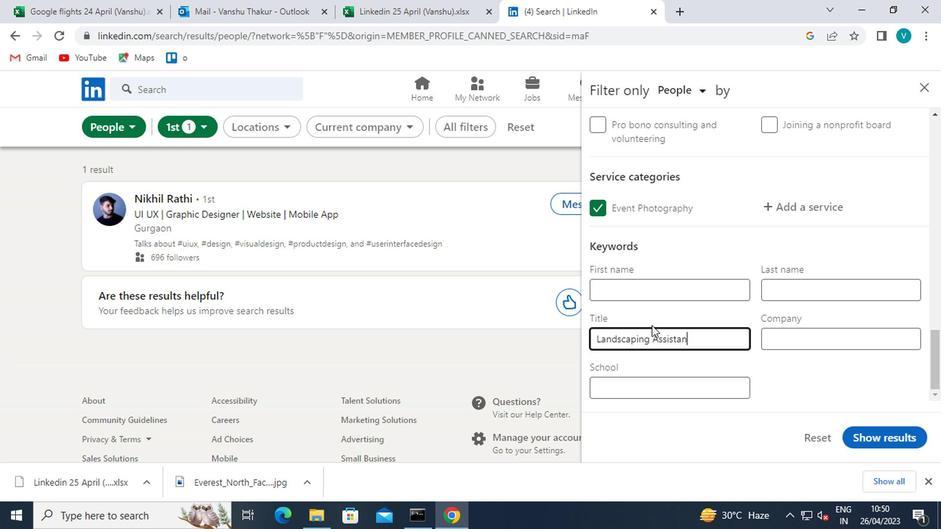 
Action: Mouse moved to (856, 434)
Screenshot: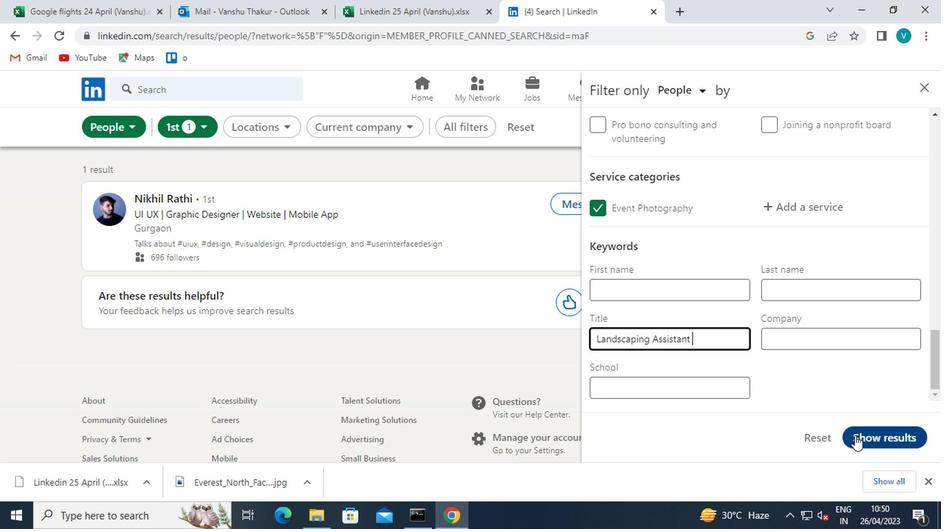 
Action: Mouse pressed left at (856, 434)
Screenshot: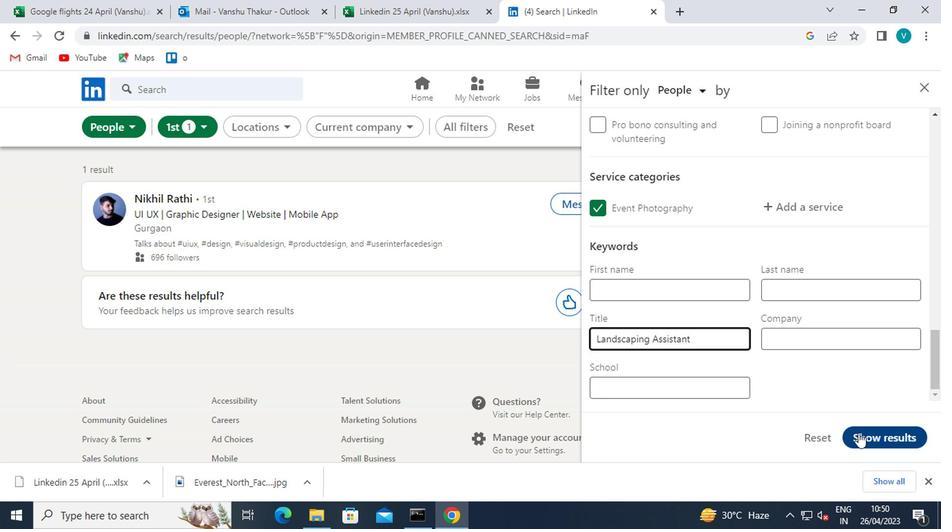 
